 Task: In page invitations turn off Push notifications.
Action: Mouse moved to (596, 55)
Screenshot: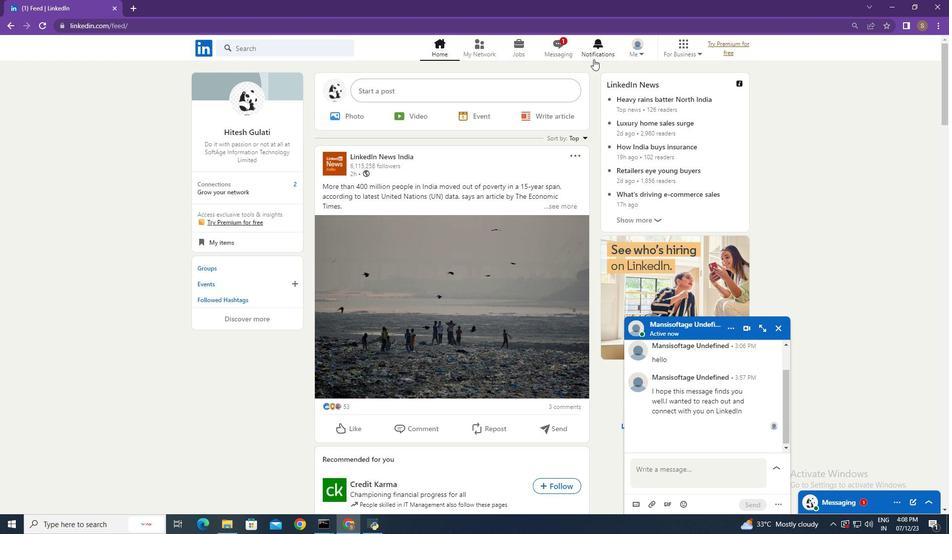 
Action: Mouse pressed left at (596, 55)
Screenshot: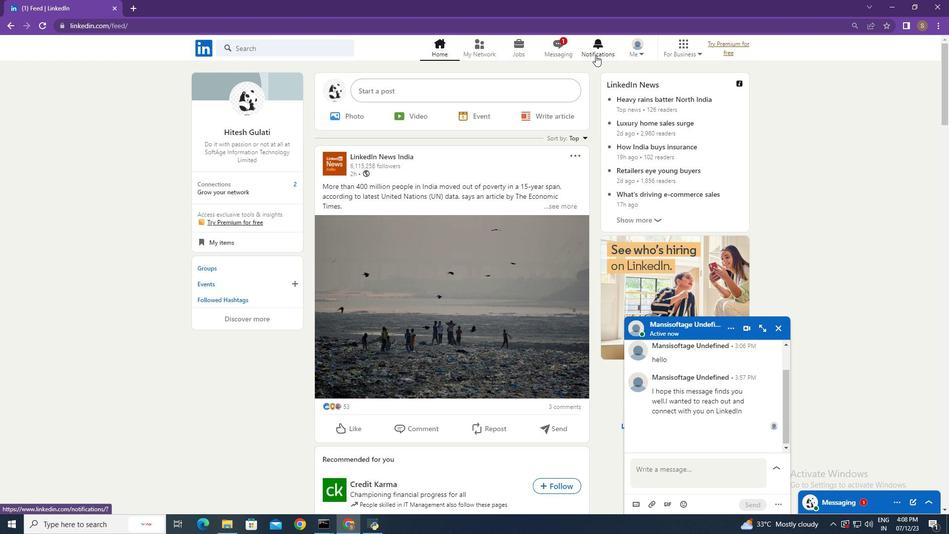 
Action: Mouse moved to (232, 115)
Screenshot: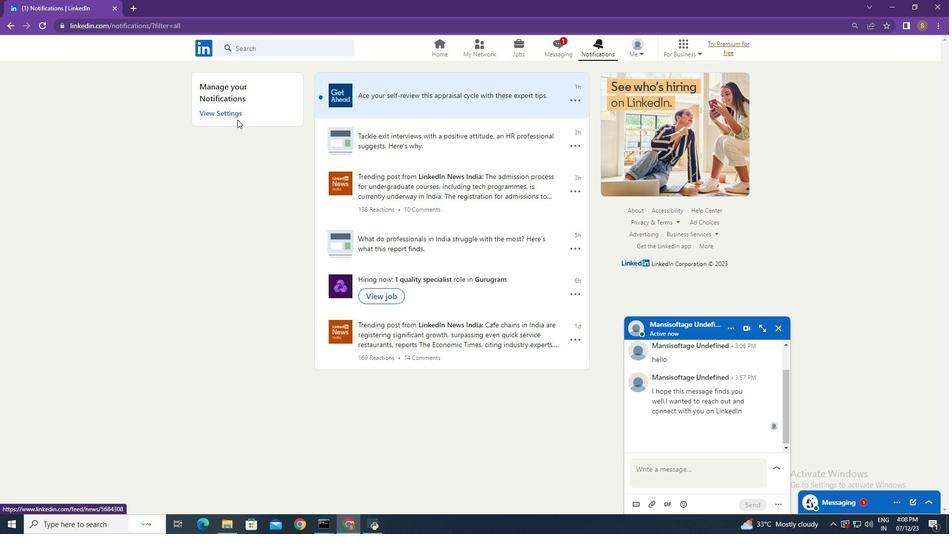 
Action: Mouse pressed left at (232, 115)
Screenshot: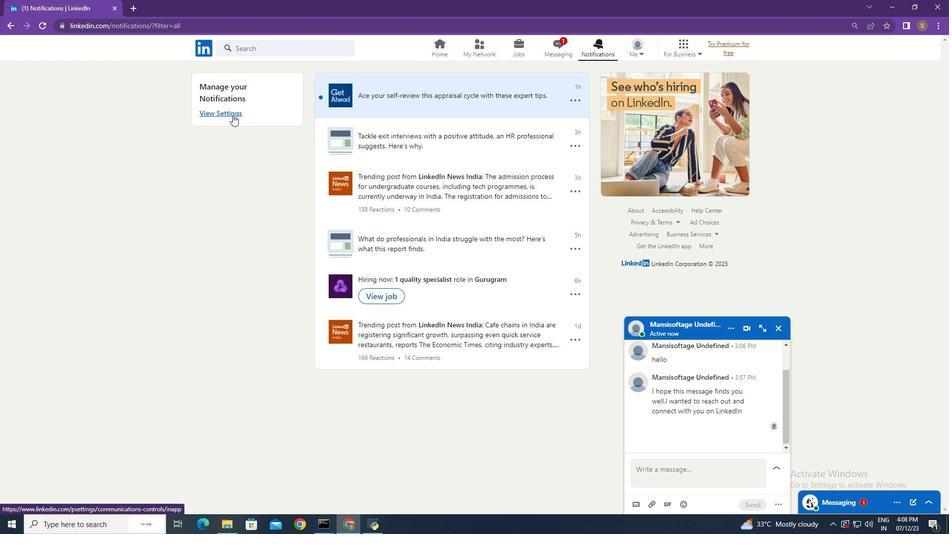 
Action: Mouse moved to (526, 306)
Screenshot: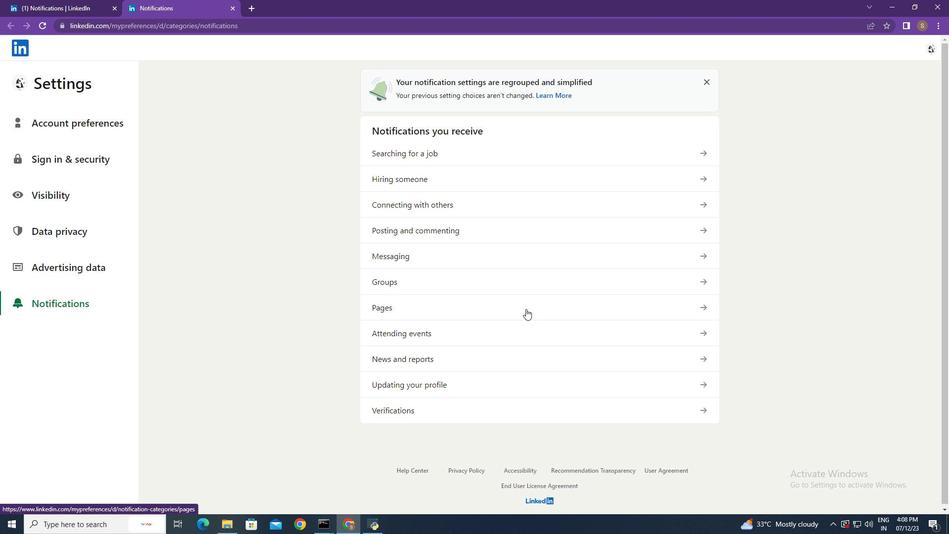 
Action: Mouse pressed left at (526, 306)
Screenshot: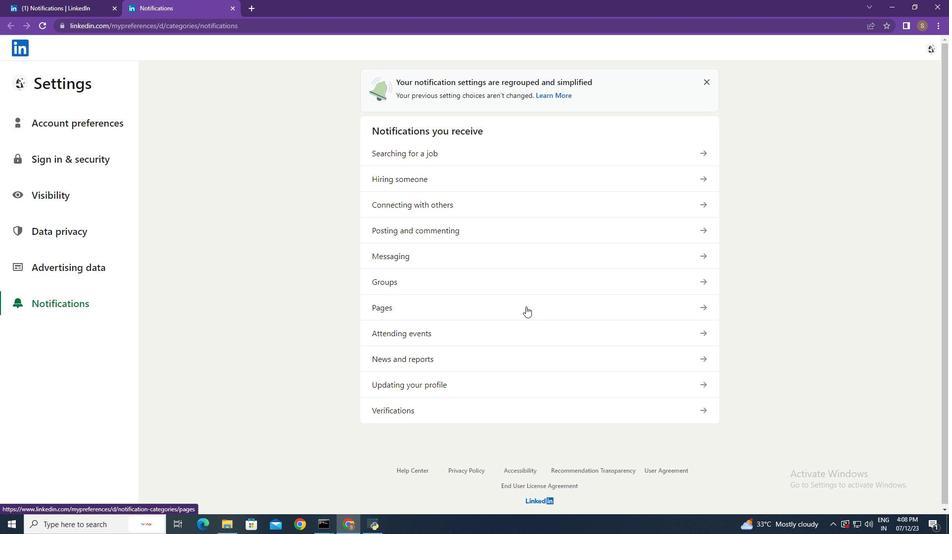 
Action: Mouse moved to (585, 145)
Screenshot: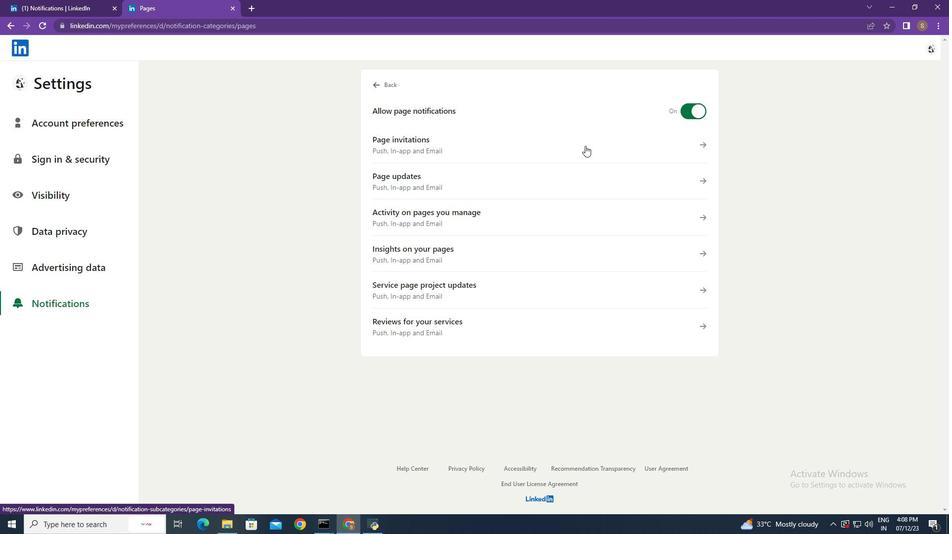 
Action: Mouse pressed left at (585, 145)
Screenshot: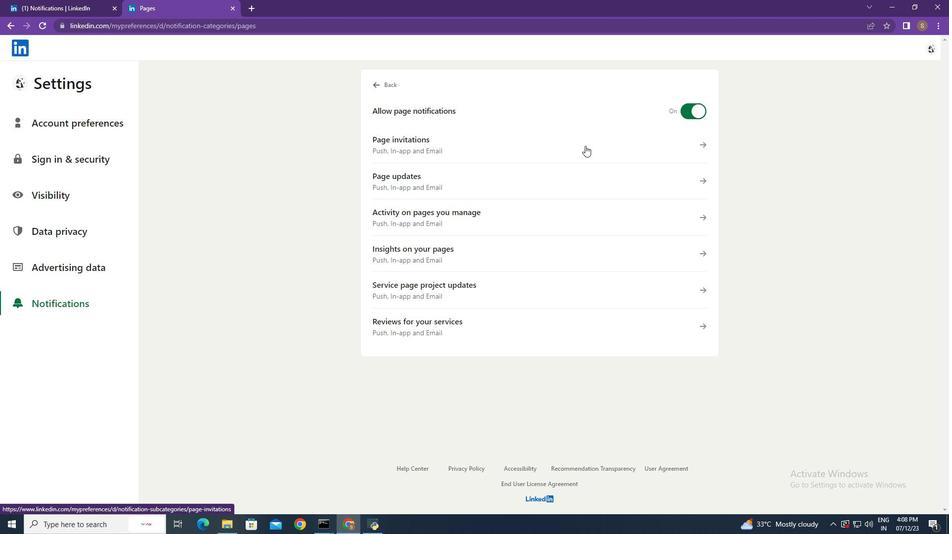 
Action: Mouse moved to (694, 162)
Screenshot: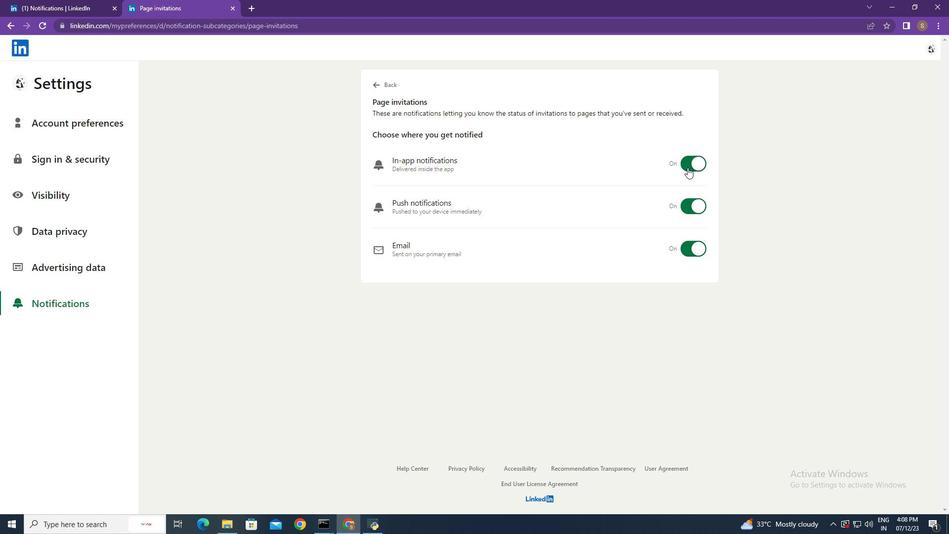 
Action: Mouse pressed left at (694, 162)
Screenshot: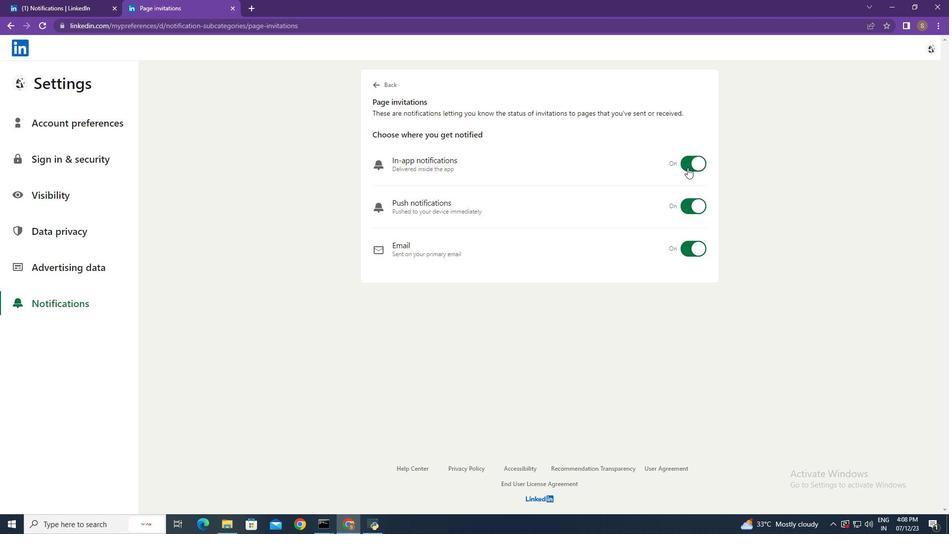 
Action: Mouse moved to (804, 124)
Screenshot: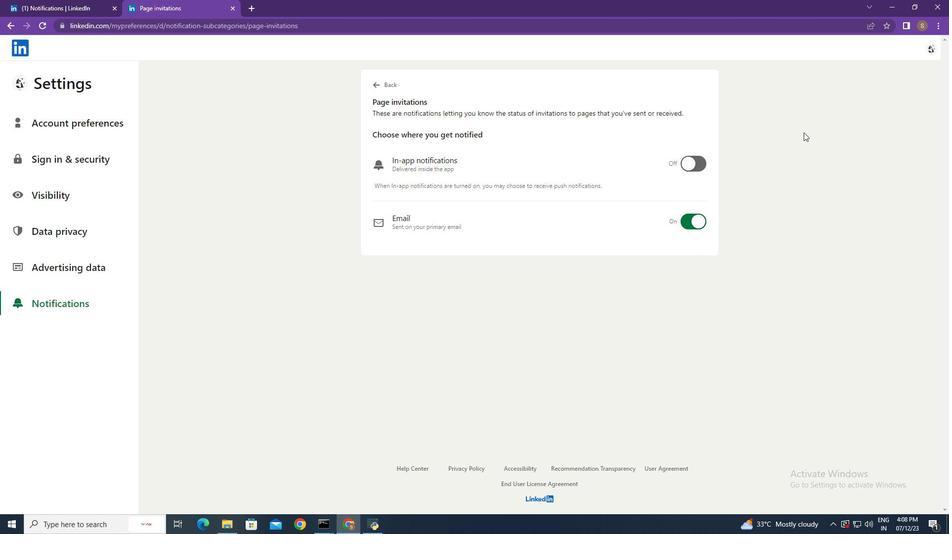 
